 Task: Check installed GitHub apps for the repository "JS".
Action: Mouse moved to (965, 72)
Screenshot: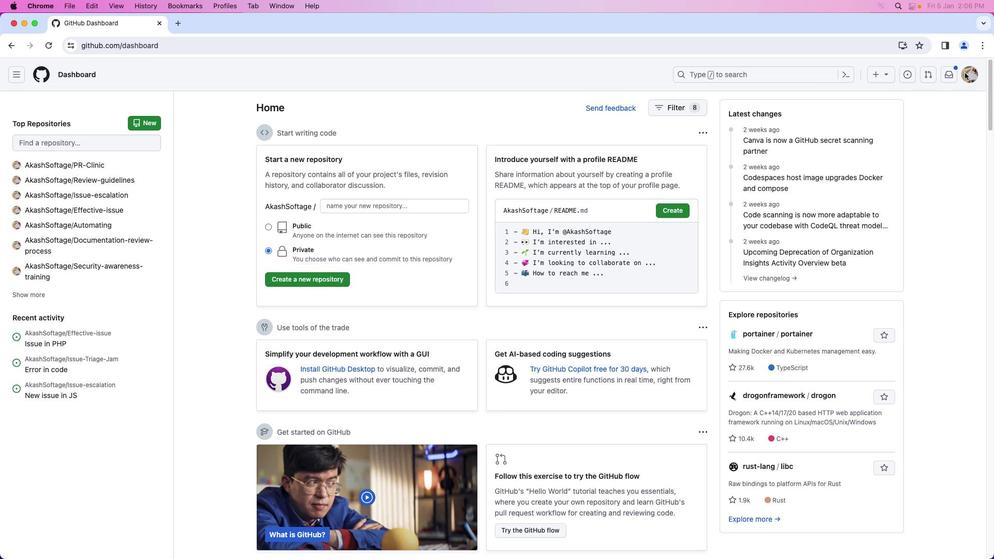 
Action: Mouse pressed left at (965, 72)
Screenshot: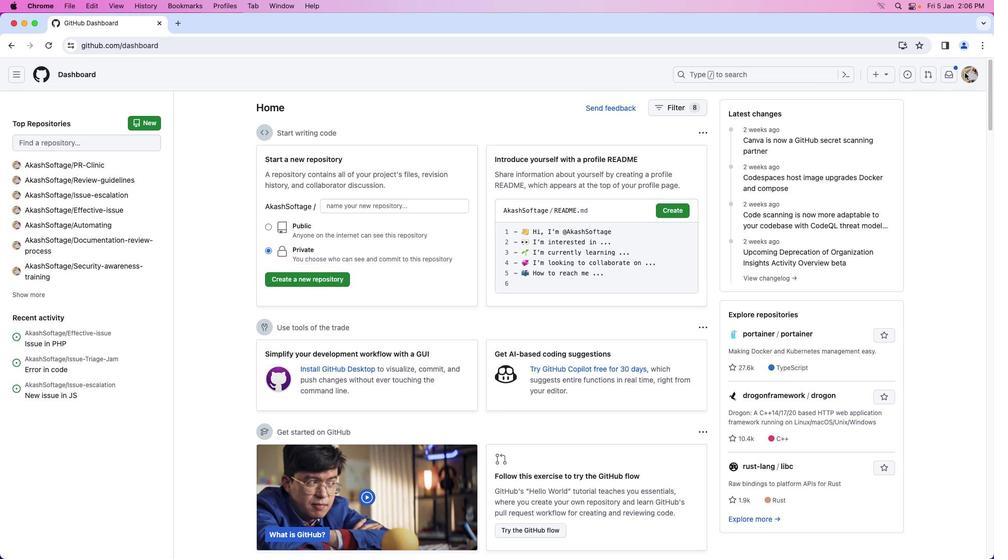 
Action: Mouse moved to (967, 75)
Screenshot: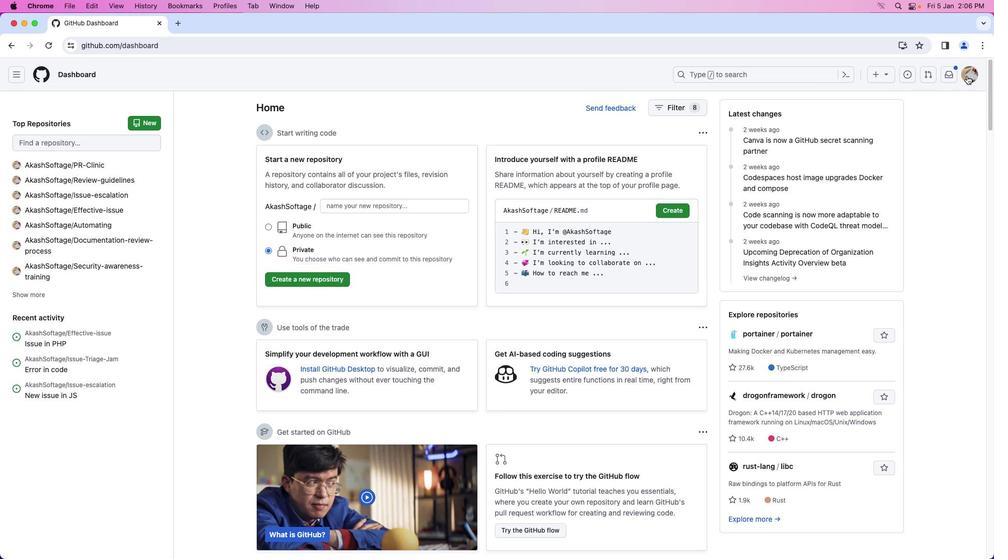 
Action: Mouse pressed left at (967, 75)
Screenshot: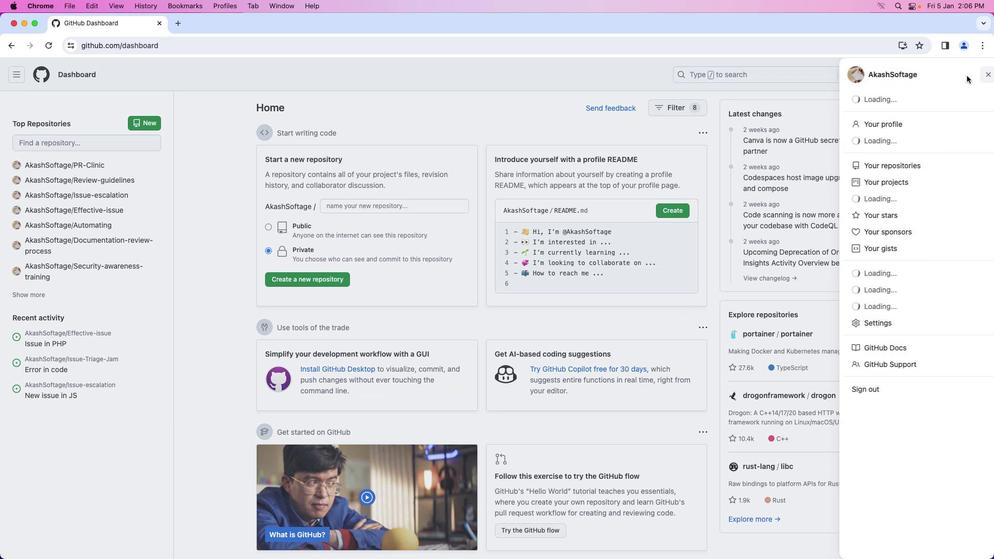 
Action: Mouse moved to (933, 166)
Screenshot: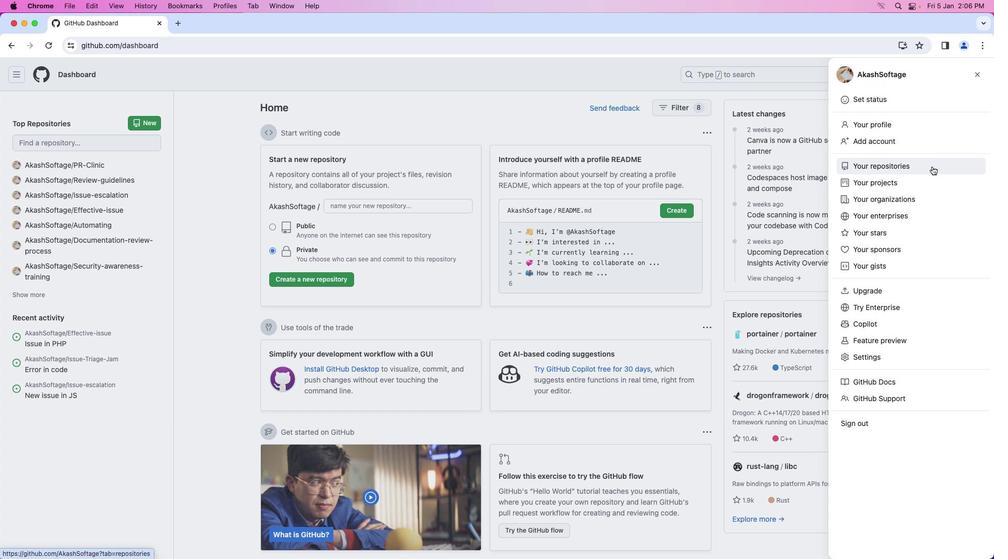 
Action: Mouse pressed left at (933, 166)
Screenshot: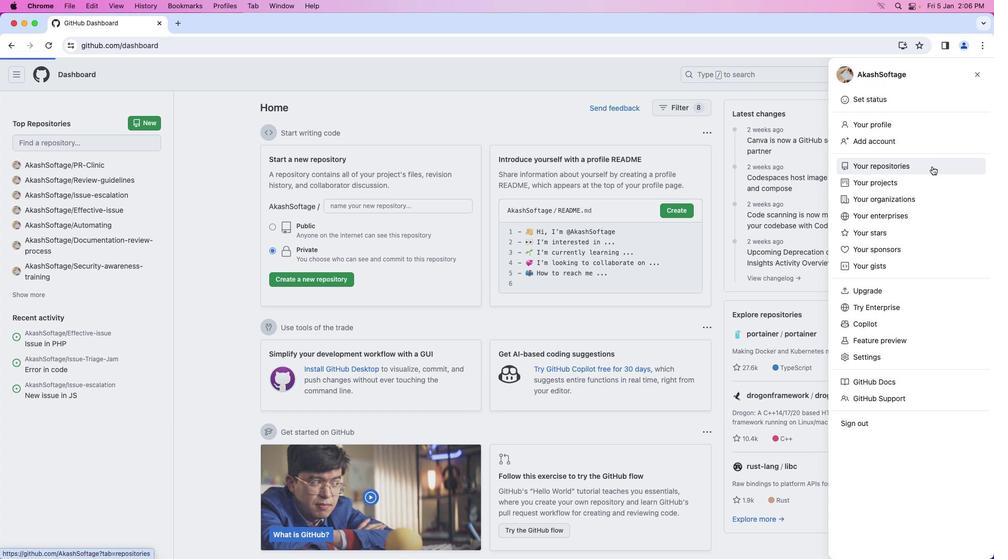 
Action: Mouse moved to (347, 168)
Screenshot: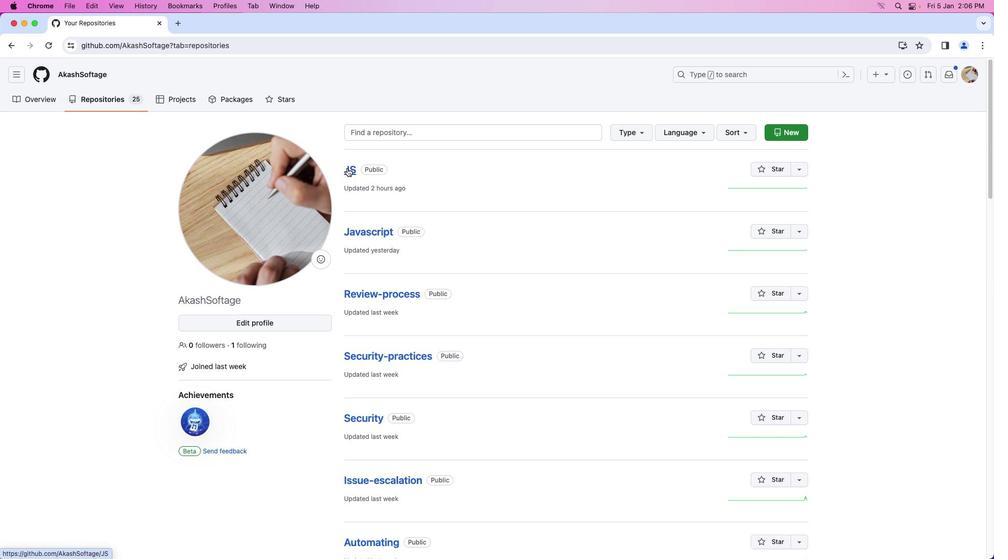 
Action: Mouse pressed left at (347, 168)
Screenshot: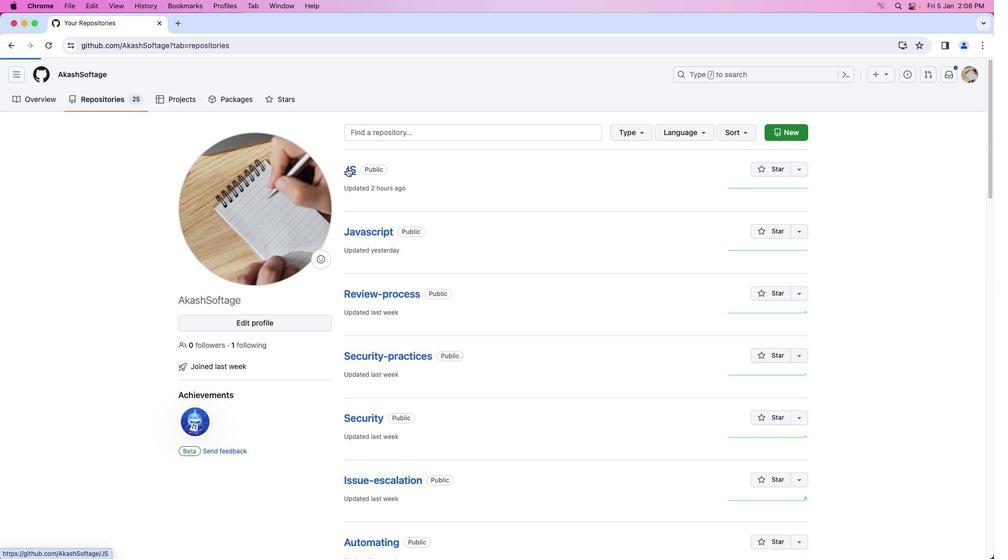 
Action: Mouse moved to (433, 103)
Screenshot: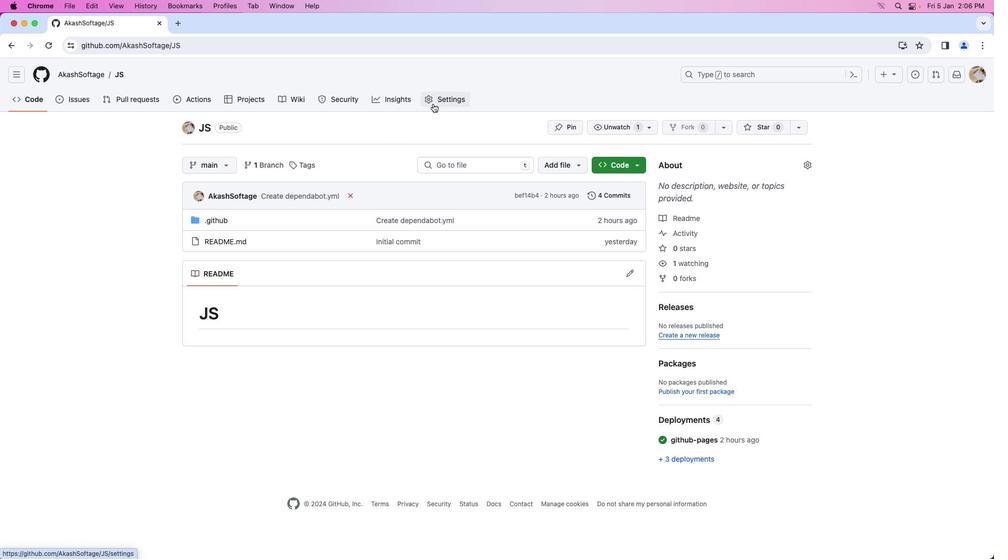 
Action: Mouse pressed left at (433, 103)
Screenshot: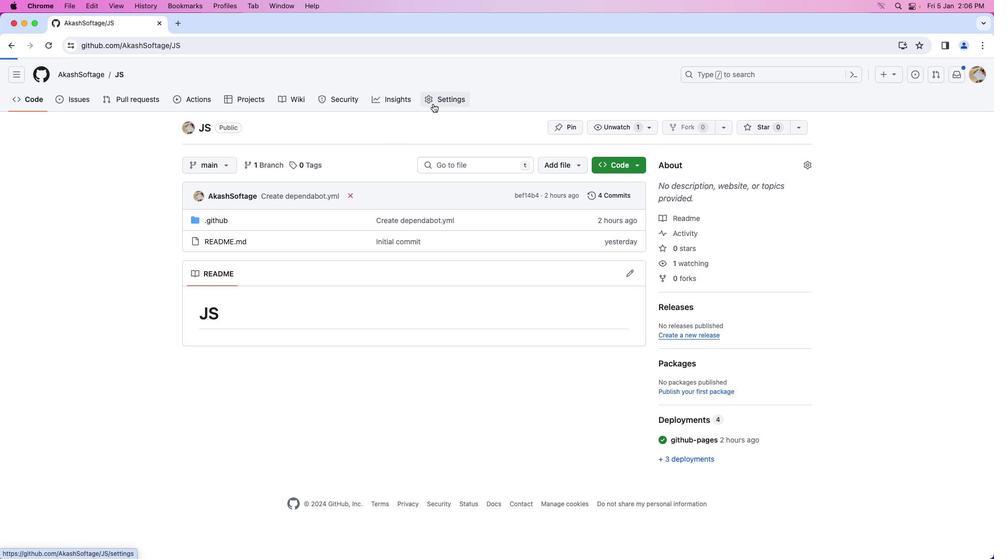 
Action: Mouse moved to (262, 466)
Screenshot: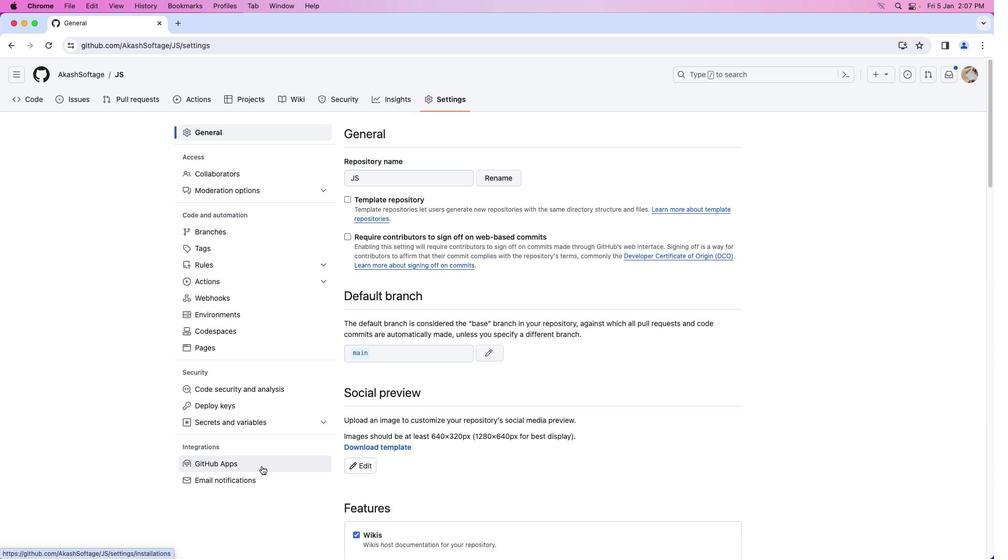 
Action: Mouse pressed left at (262, 466)
Screenshot: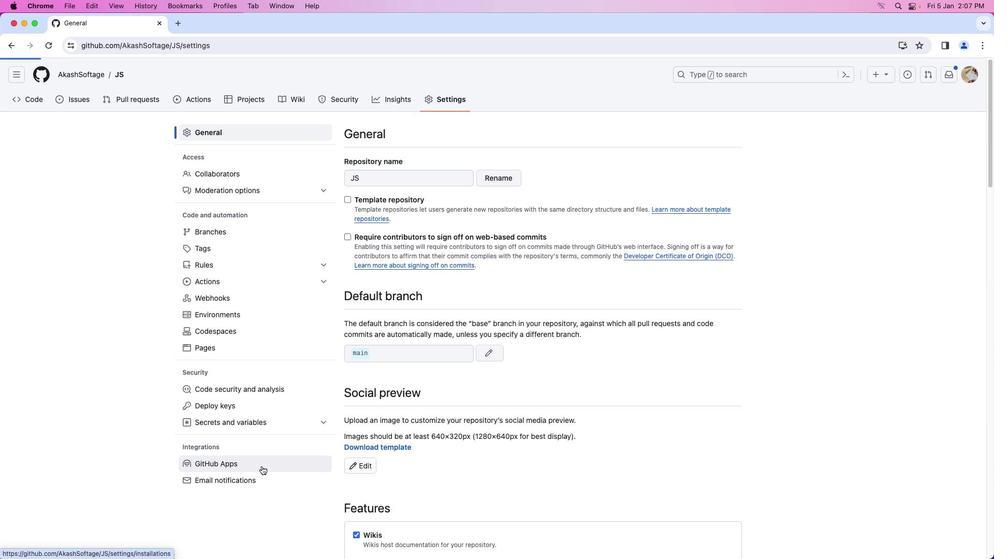 
Action: Mouse moved to (481, 210)
Screenshot: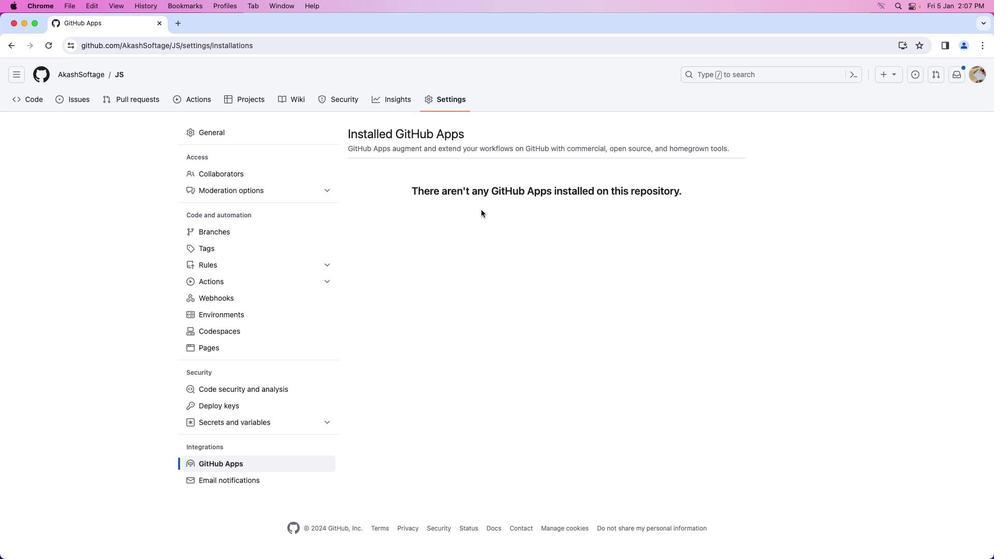 
Action: Mouse pressed left at (481, 210)
Screenshot: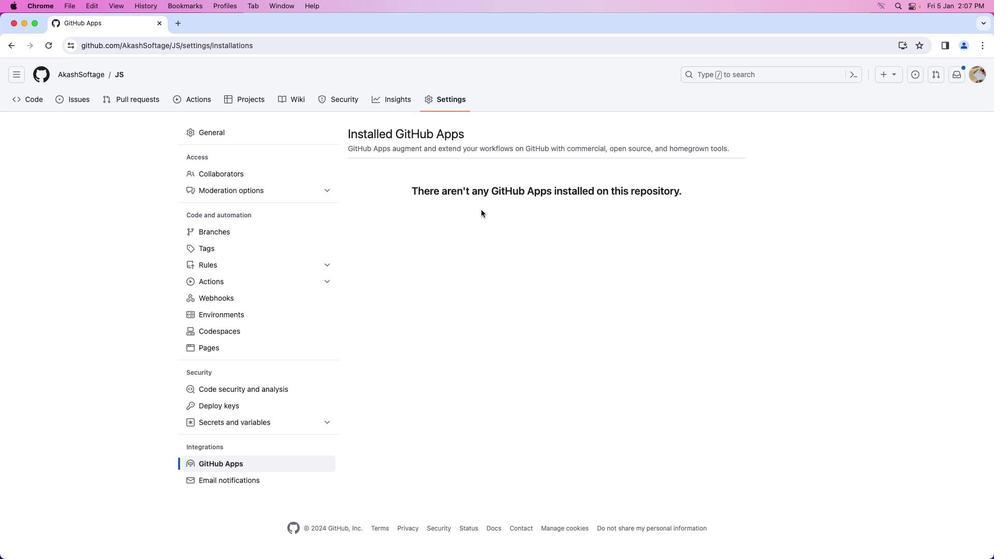 
Action: Mouse moved to (481, 210)
Screenshot: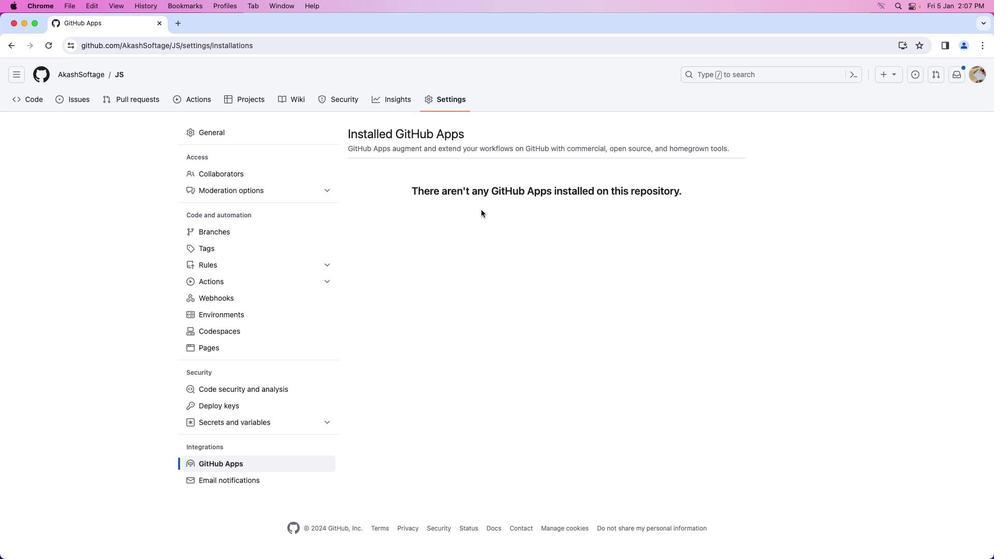 
